 Task: Look for products from Kerrygold only.
Action: Mouse moved to (15, 92)
Screenshot: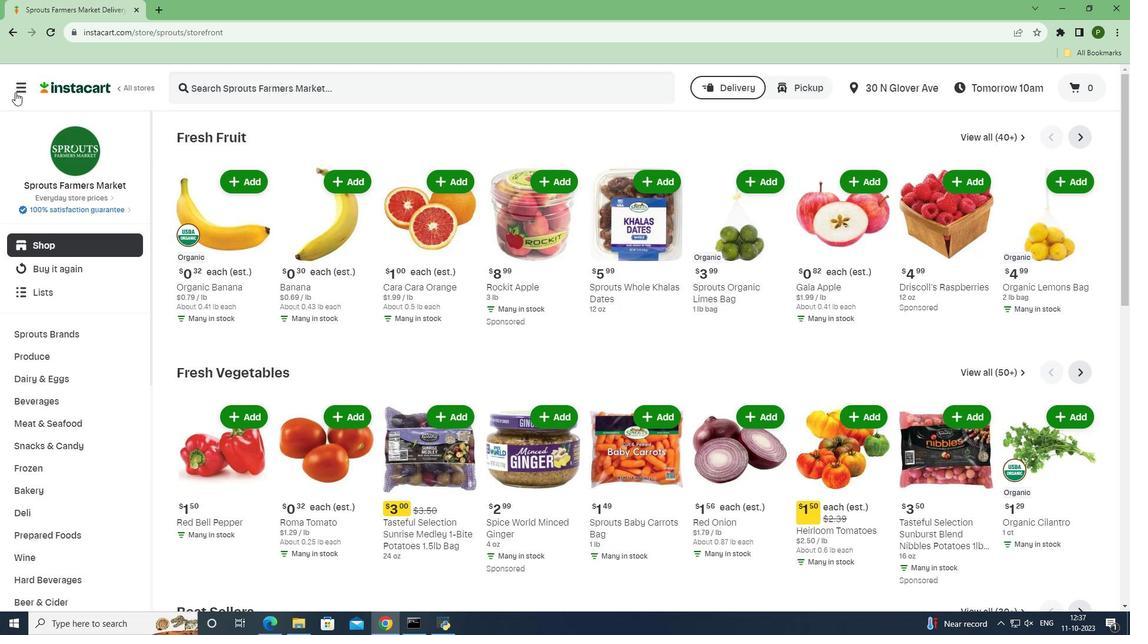 
Action: Mouse pressed left at (15, 92)
Screenshot: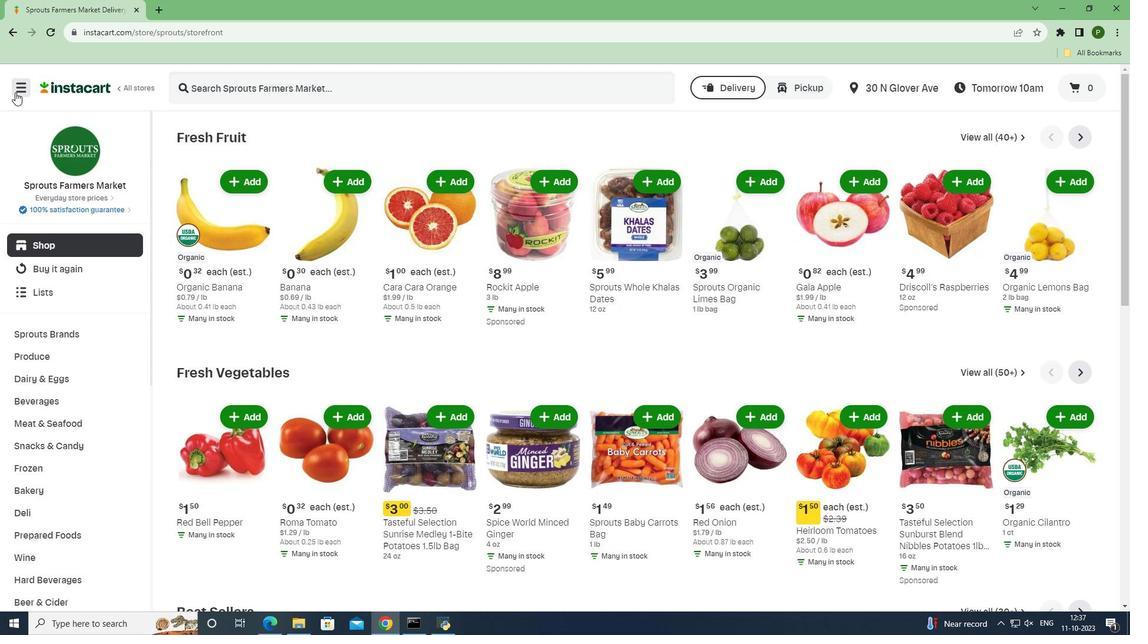 
Action: Mouse moved to (31, 310)
Screenshot: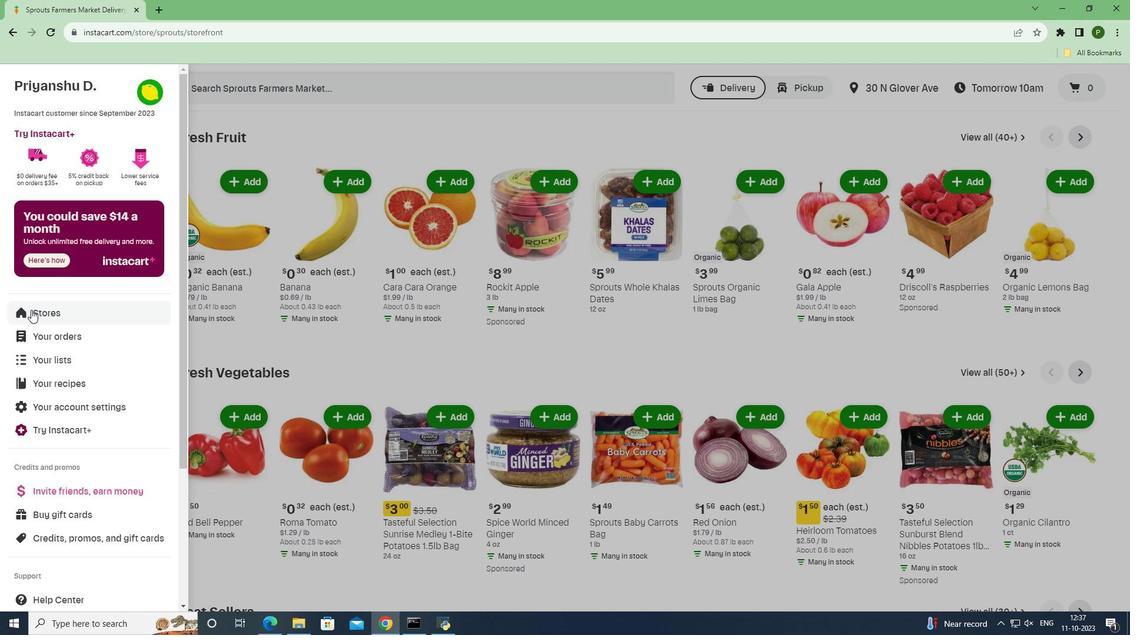 
Action: Mouse pressed left at (31, 310)
Screenshot: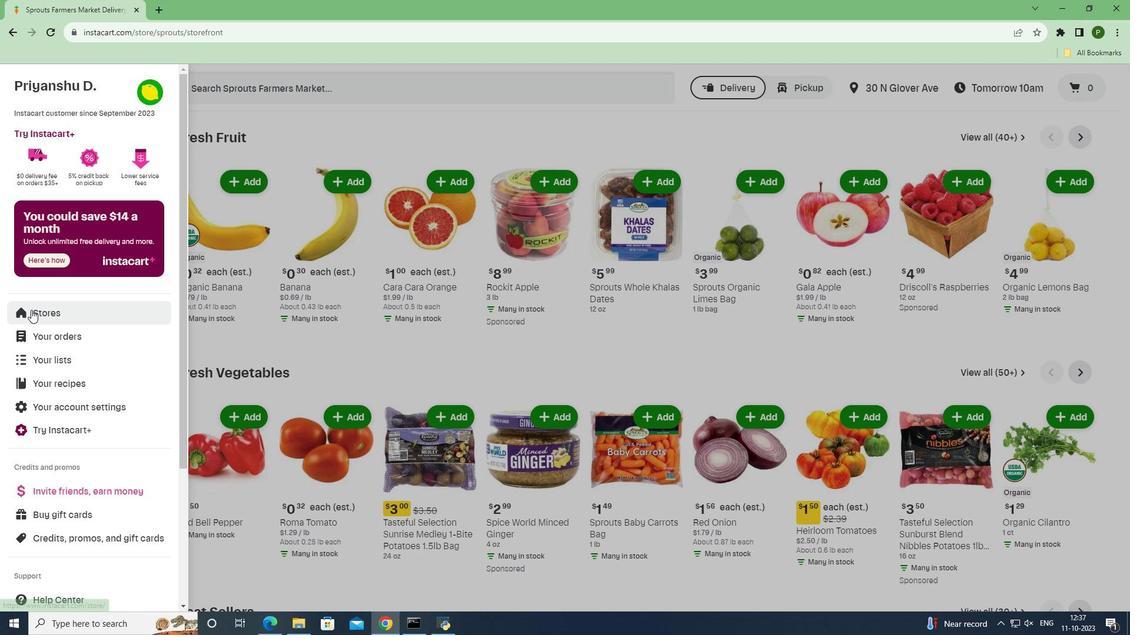 
Action: Mouse moved to (271, 141)
Screenshot: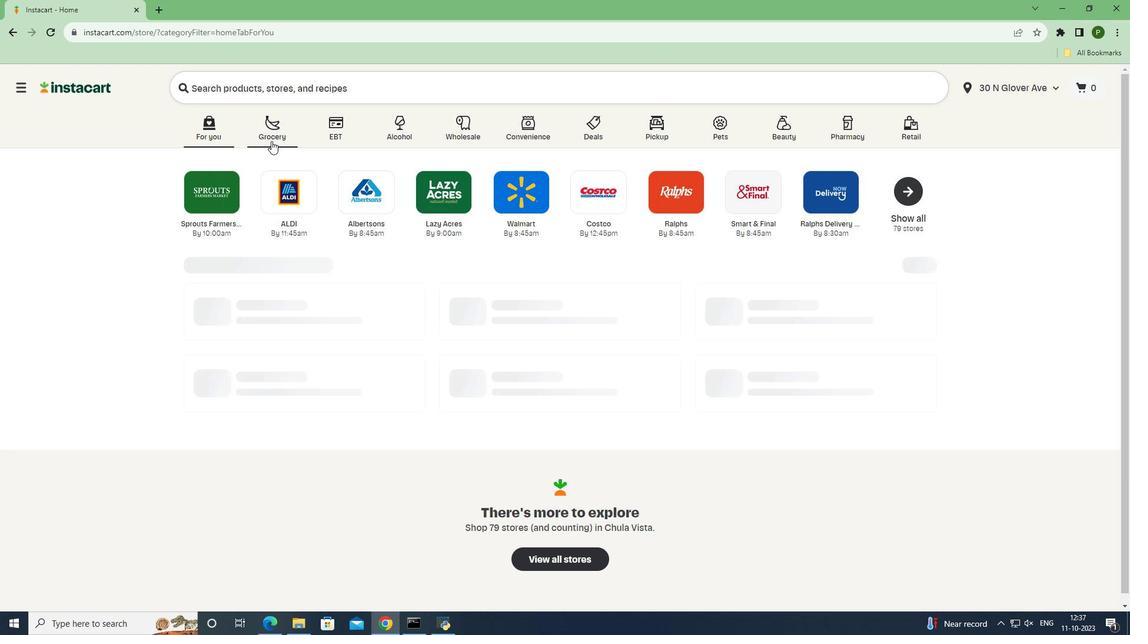 
Action: Mouse pressed left at (271, 141)
Screenshot: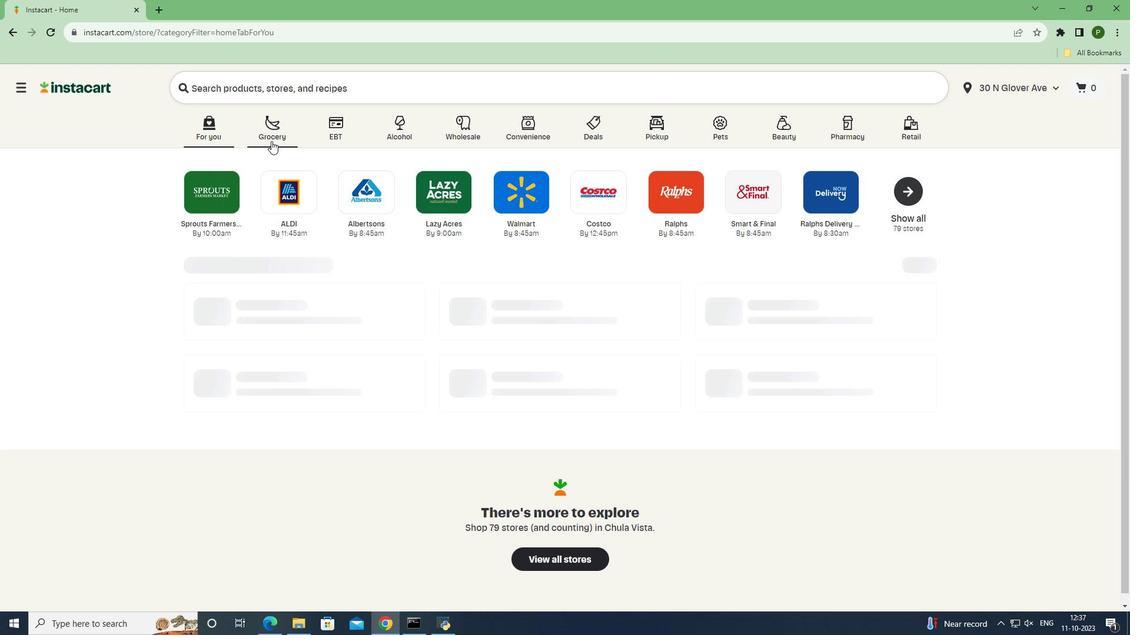 
Action: Mouse moved to (460, 265)
Screenshot: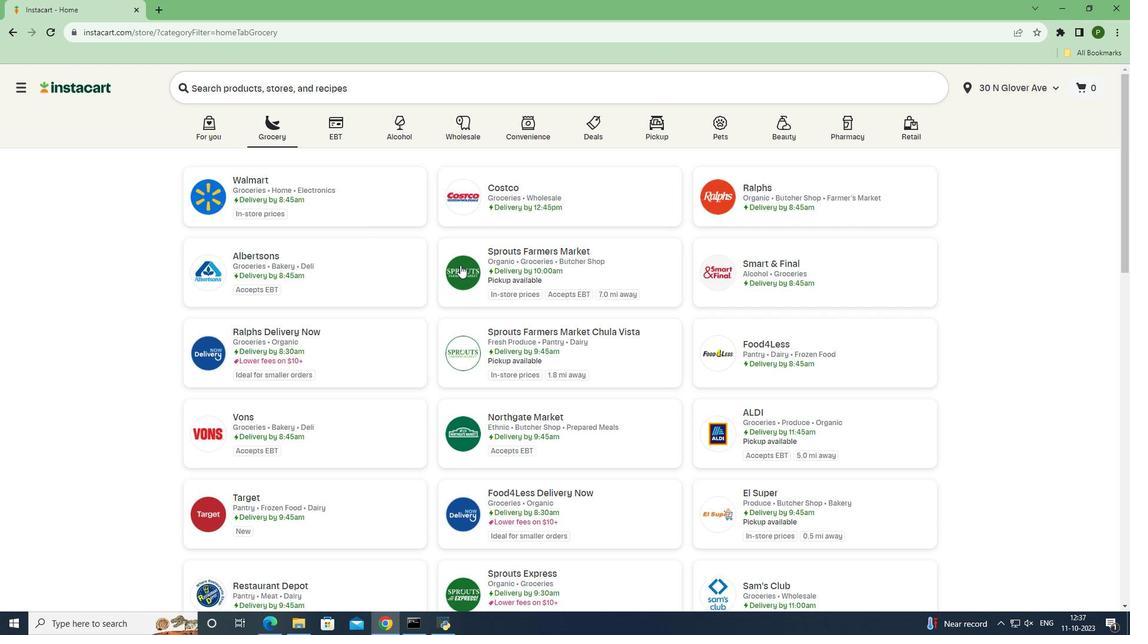 
Action: Mouse pressed left at (460, 265)
Screenshot: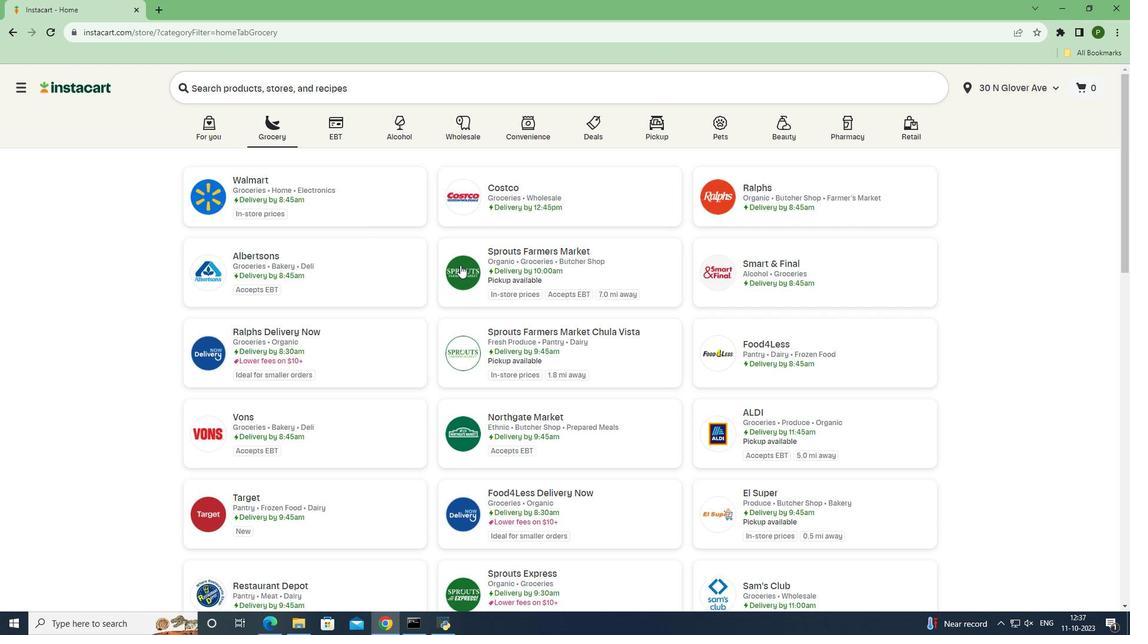 
Action: Mouse moved to (103, 379)
Screenshot: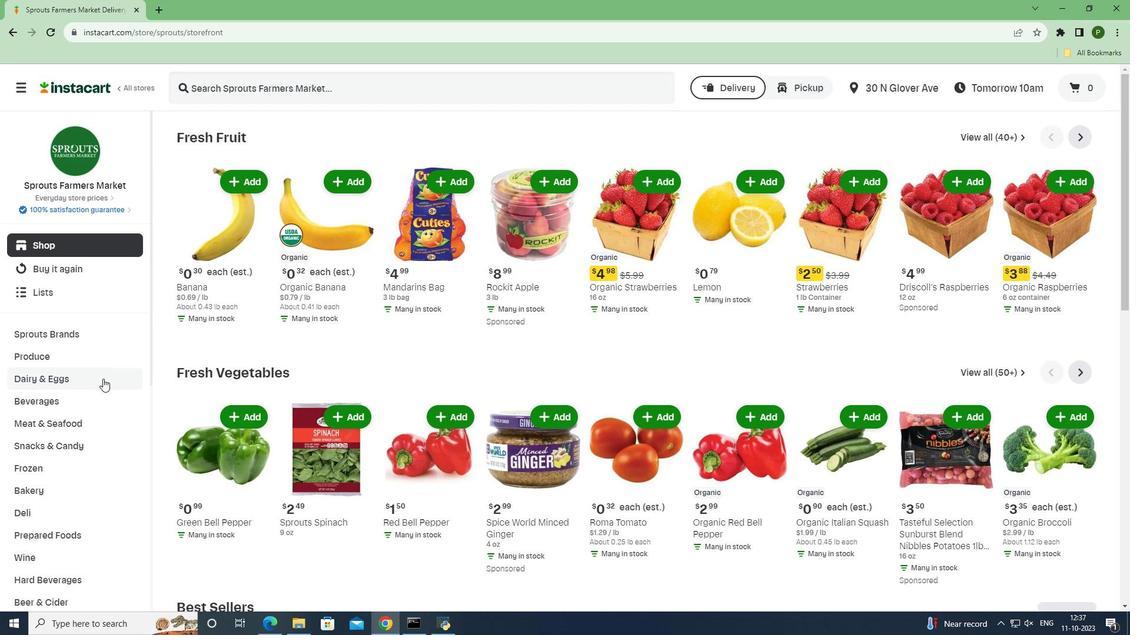 
Action: Mouse pressed left at (103, 379)
Screenshot: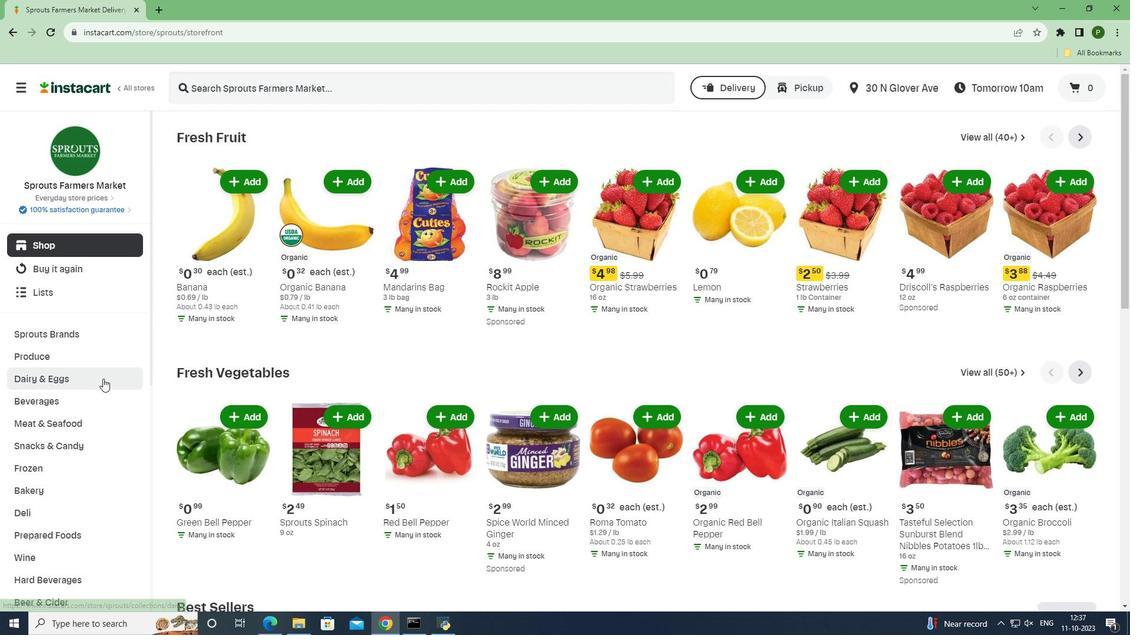 
Action: Mouse moved to (65, 489)
Screenshot: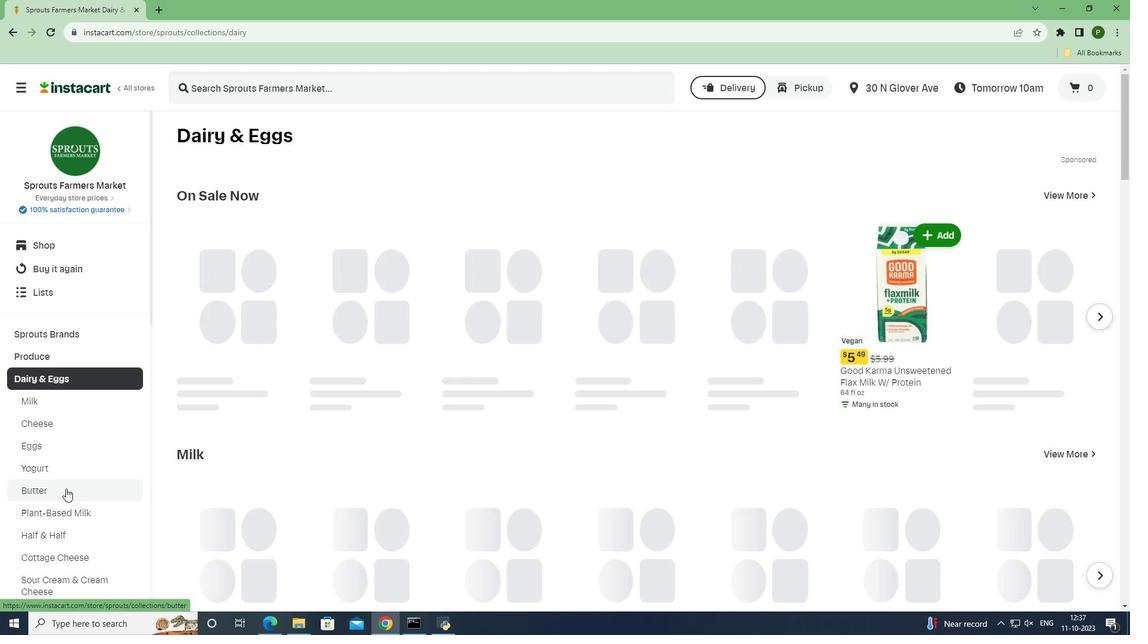 
Action: Mouse pressed left at (65, 489)
Screenshot: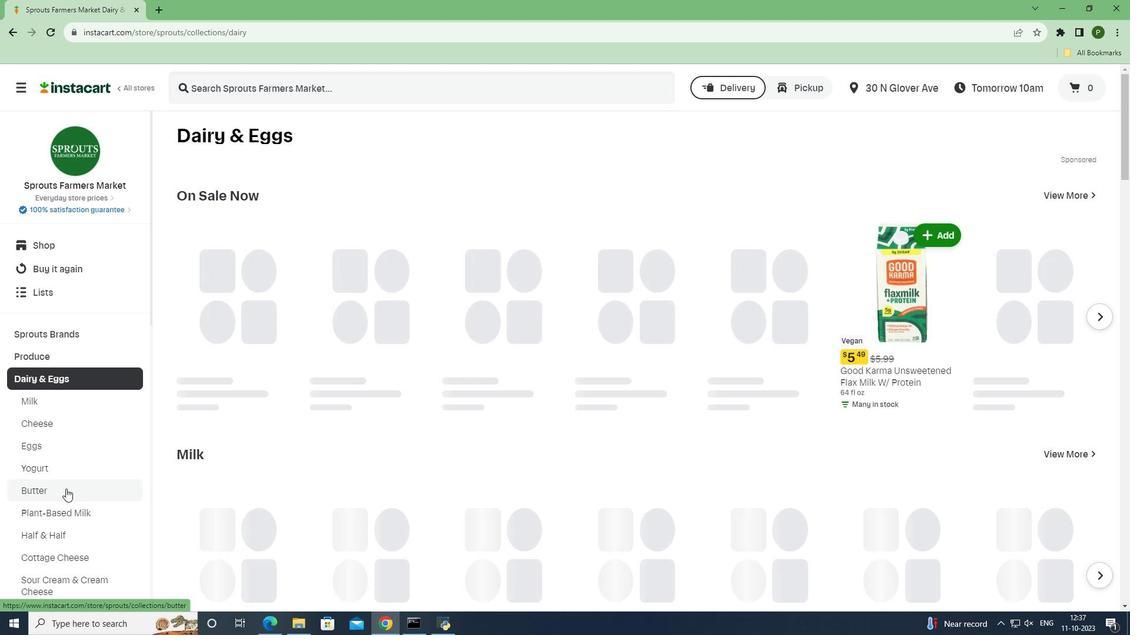 
Action: Mouse moved to (332, 270)
Screenshot: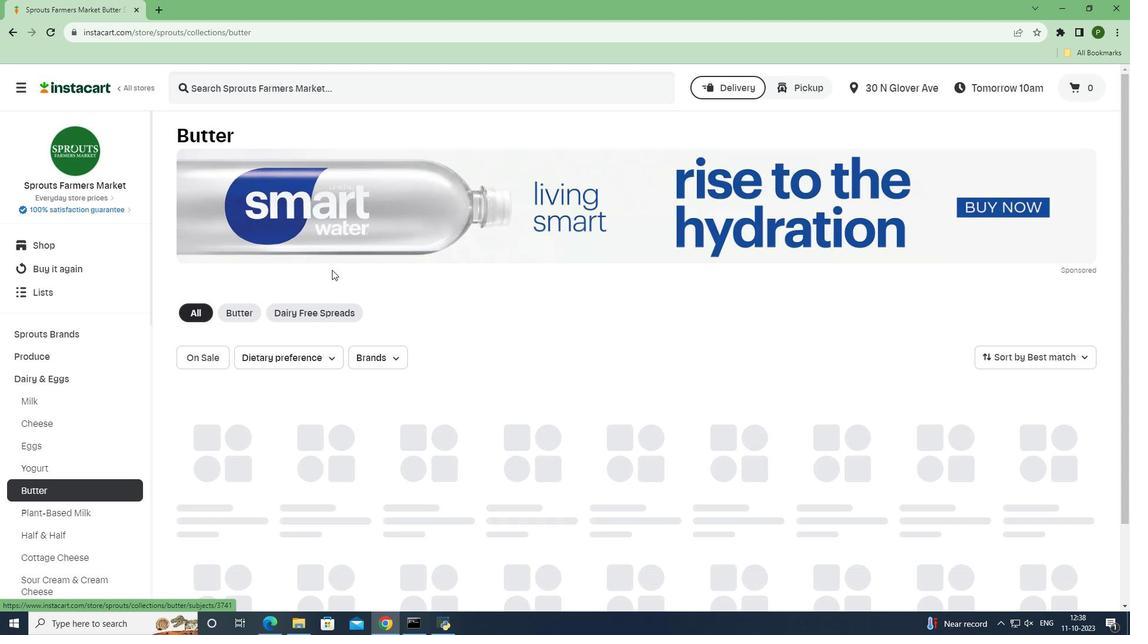 
Action: Mouse scrolled (332, 269) with delta (0, 0)
Screenshot: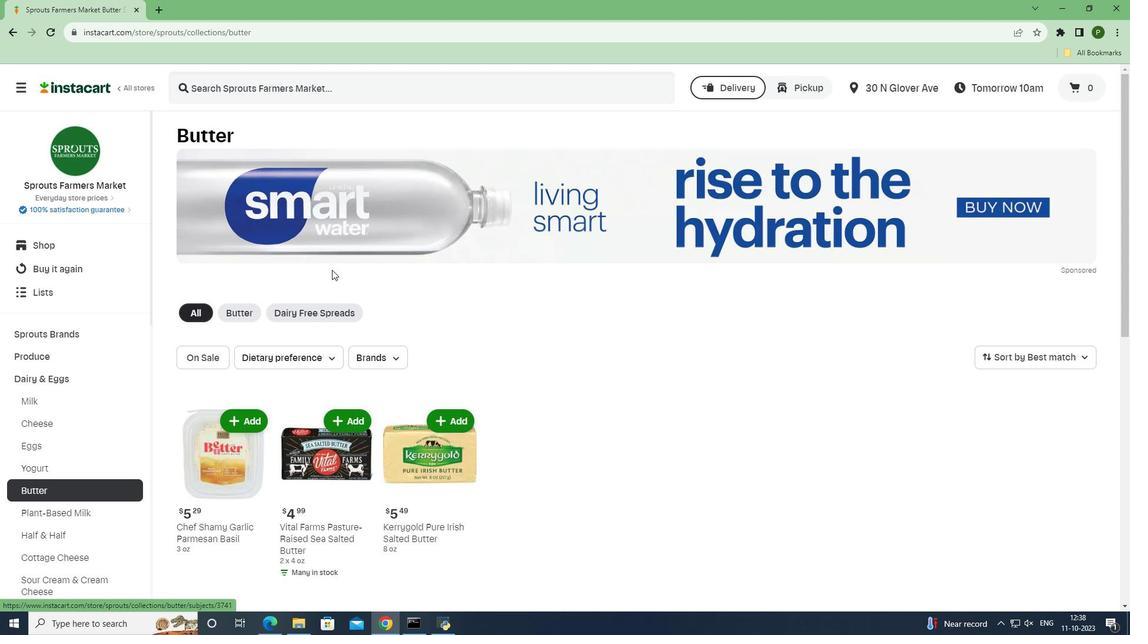 
Action: Mouse moved to (372, 293)
Screenshot: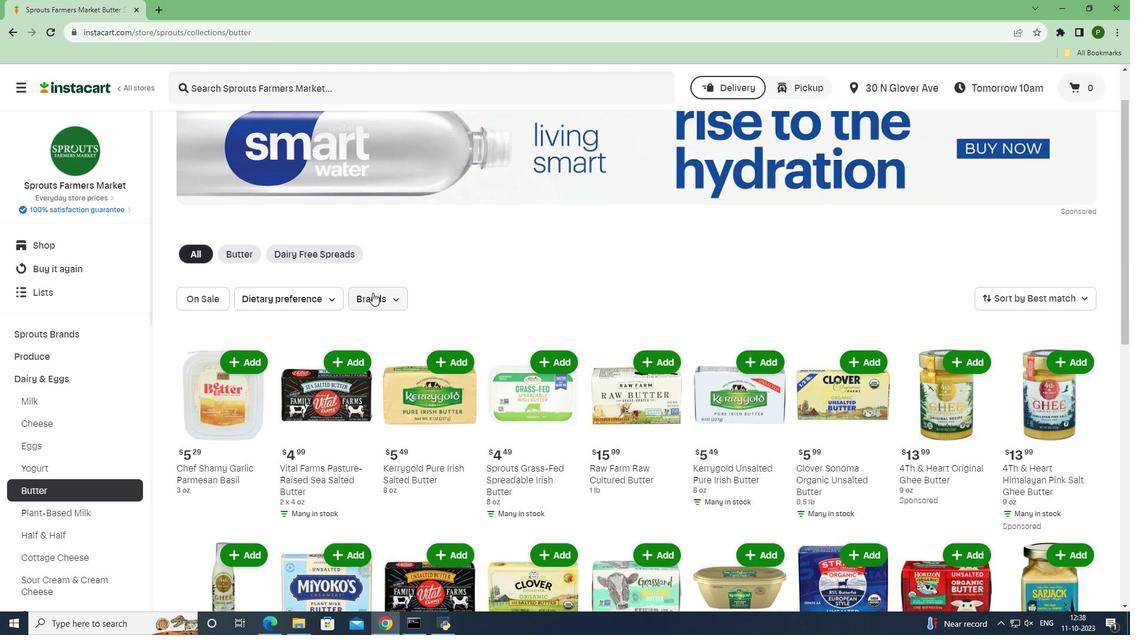 
Action: Mouse pressed left at (372, 293)
Screenshot: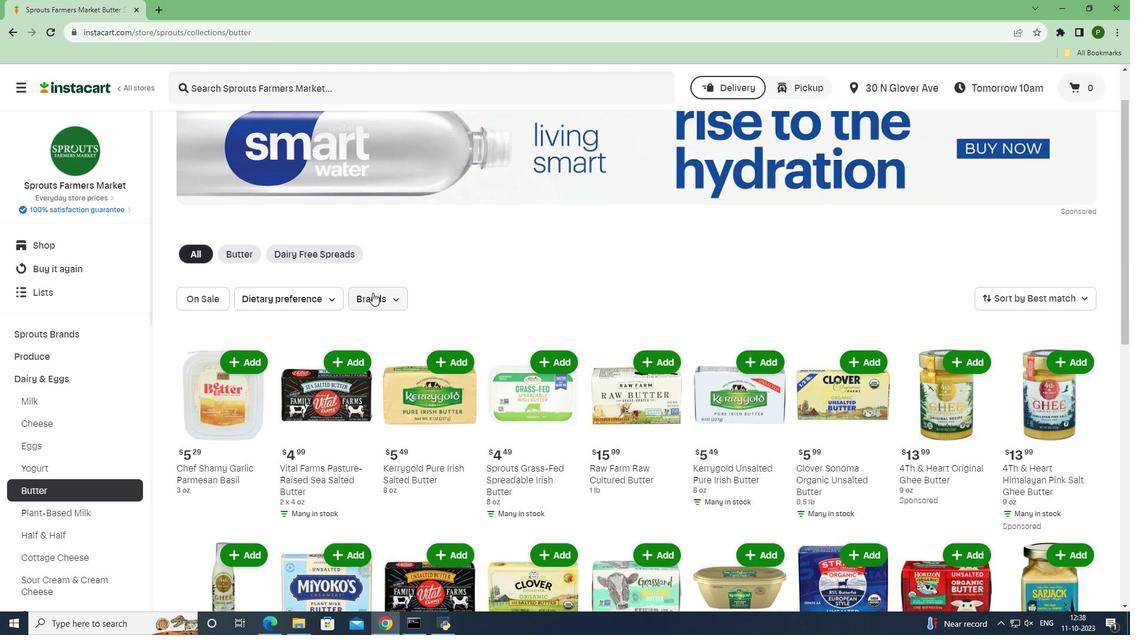 
Action: Mouse moved to (394, 295)
Screenshot: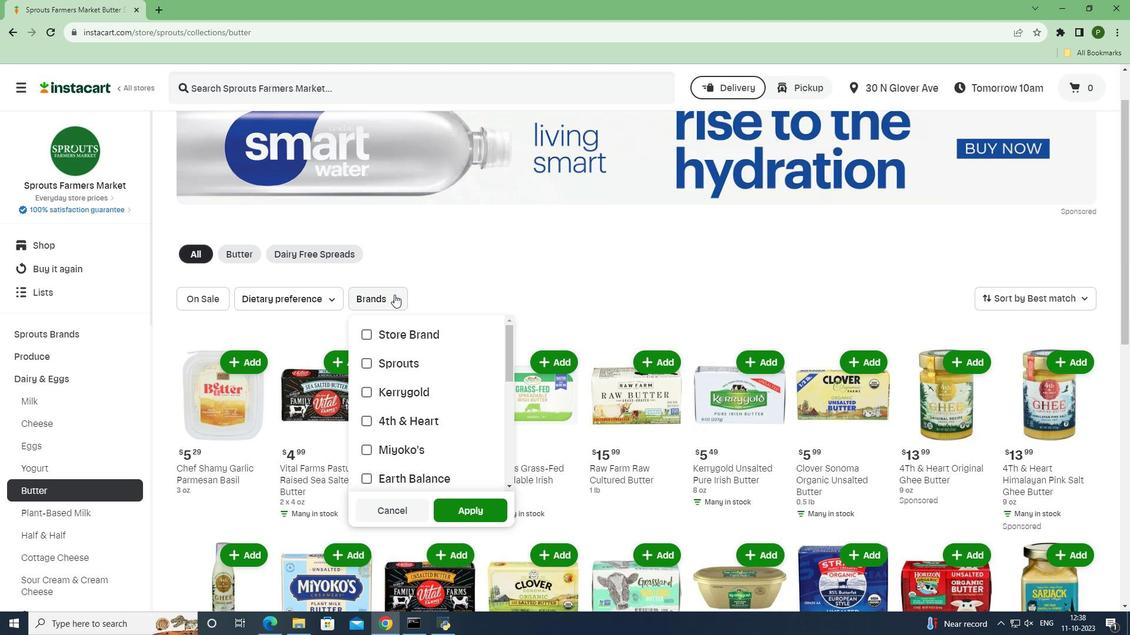 
Action: Mouse scrolled (394, 294) with delta (0, 0)
Screenshot: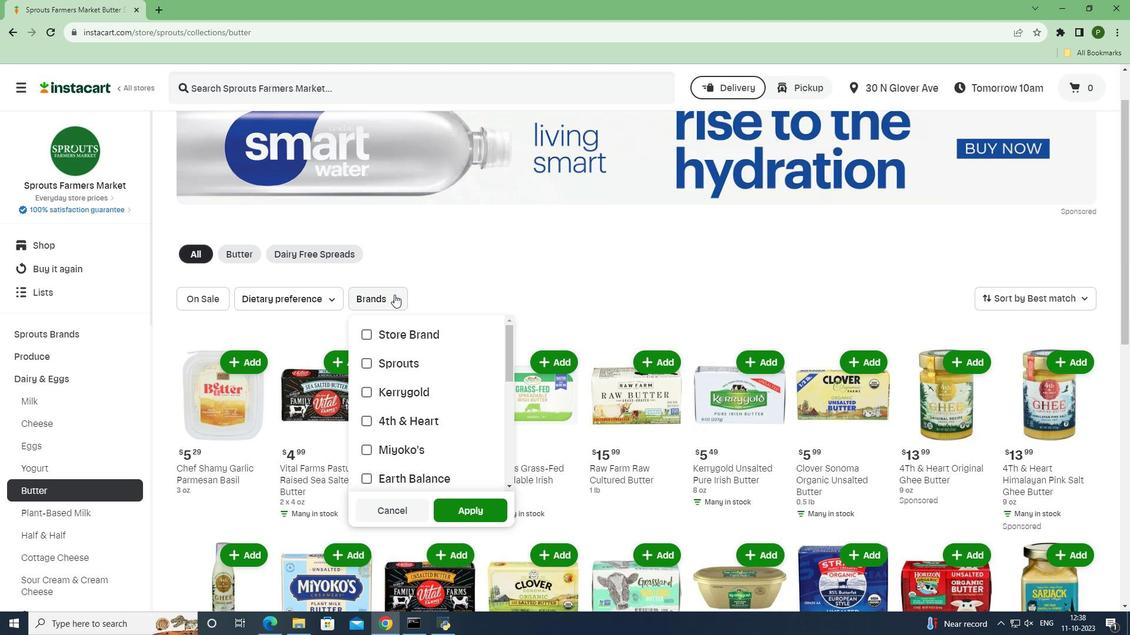 
Action: Mouse moved to (426, 326)
Screenshot: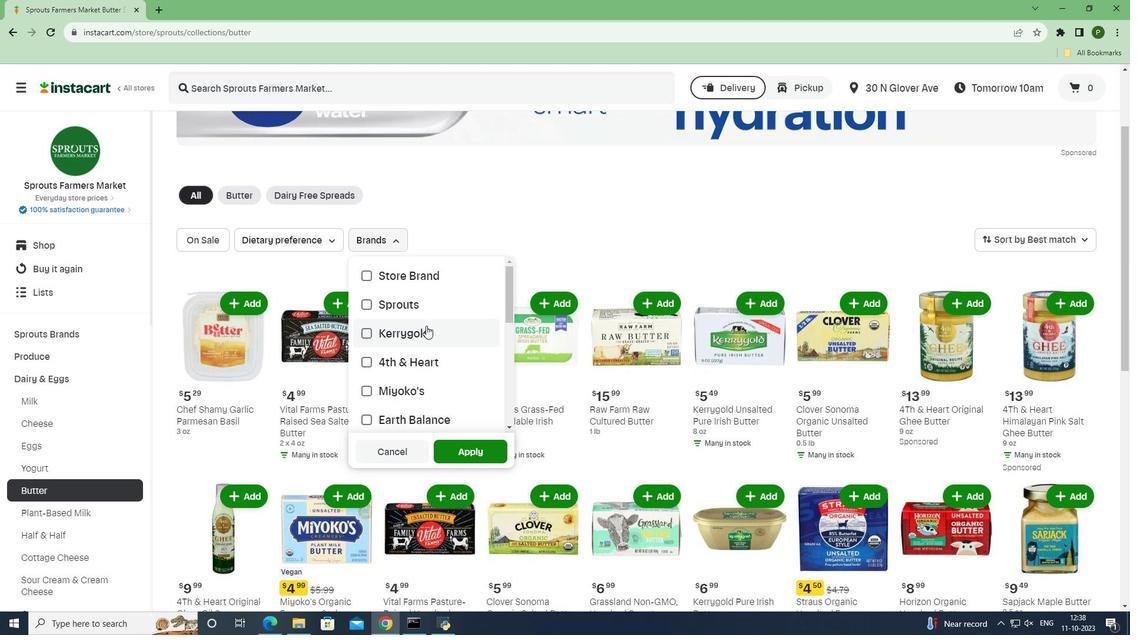
Action: Mouse pressed left at (426, 326)
Screenshot: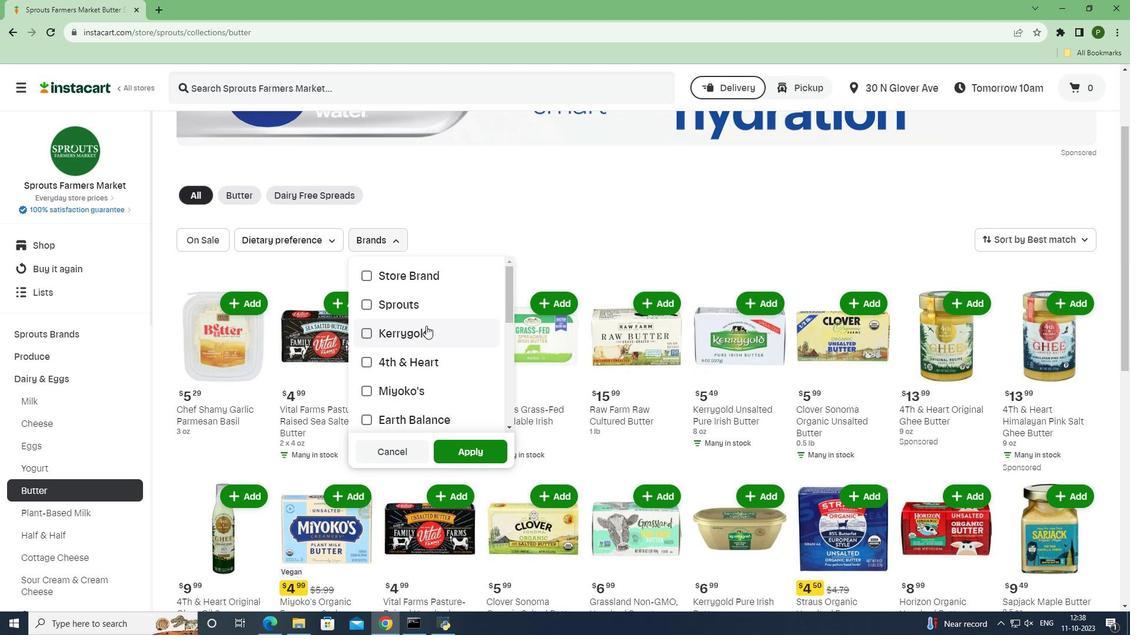
Action: Mouse moved to (474, 452)
Screenshot: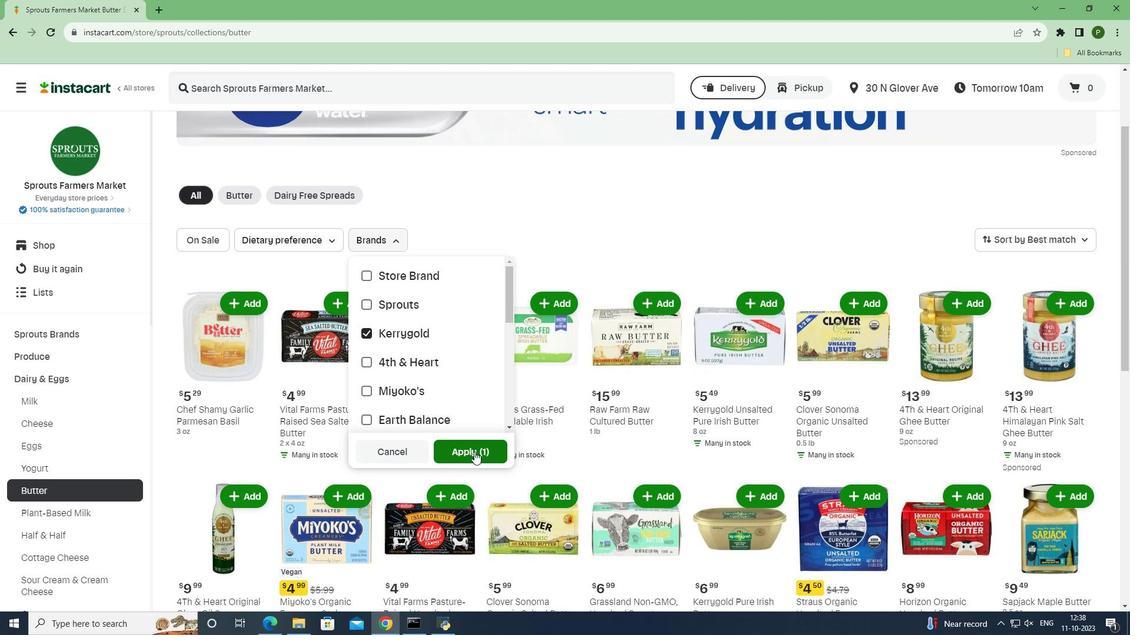 
Action: Mouse pressed left at (474, 452)
Screenshot: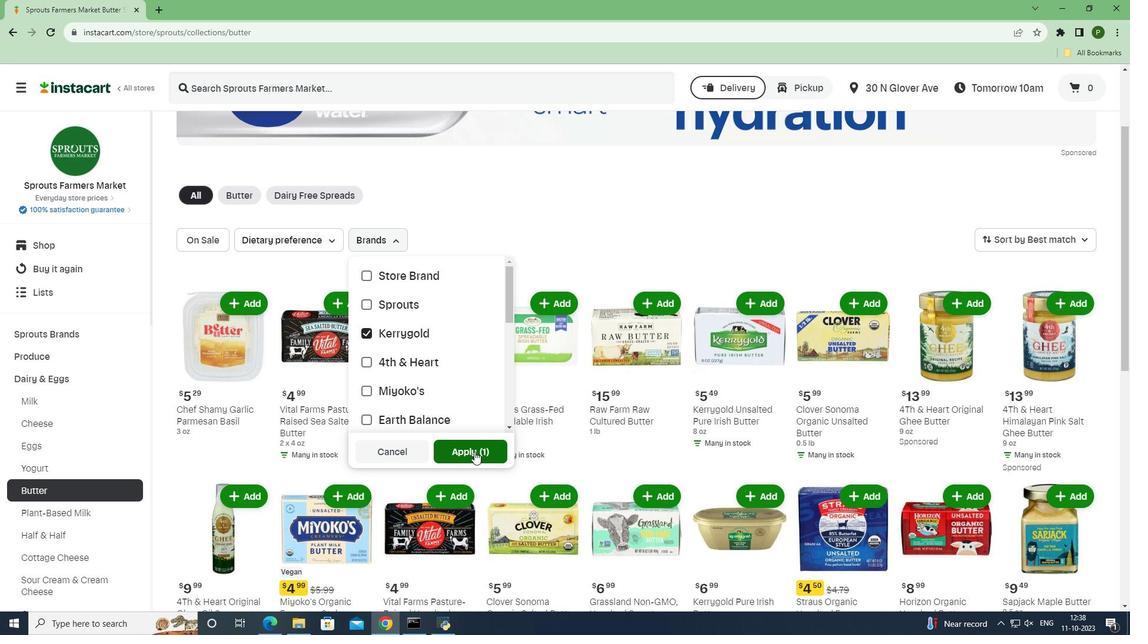 
Action: Mouse moved to (600, 495)
Screenshot: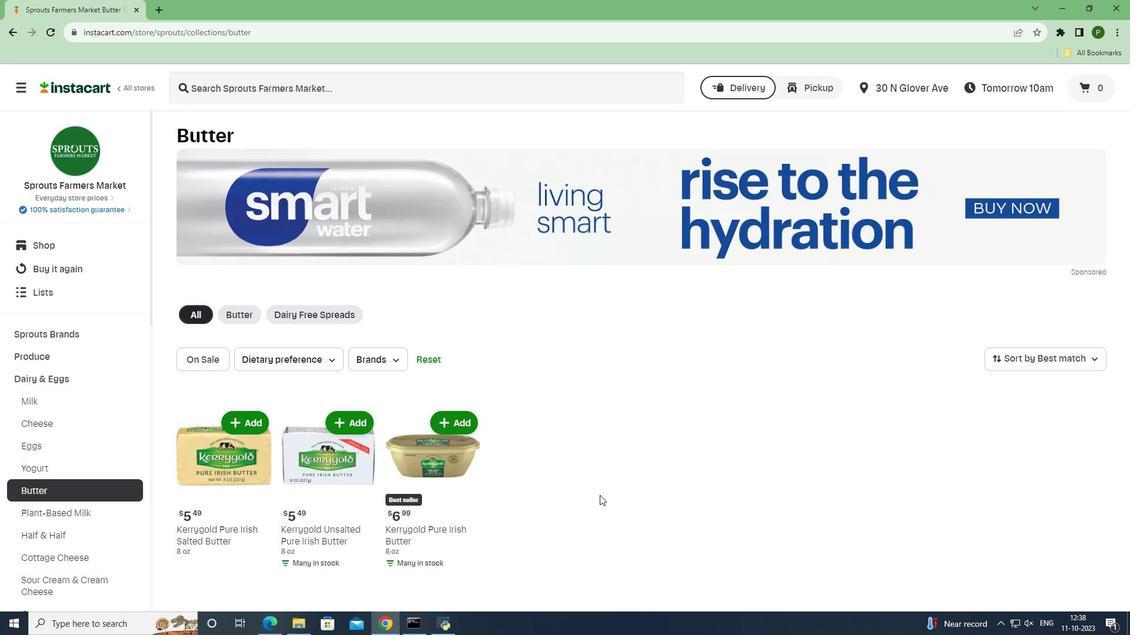 
